 Task: Add Tea Tree Therapy Mint Toothpicks to the cart.
Action: Mouse pressed left at (315, 153)
Screenshot: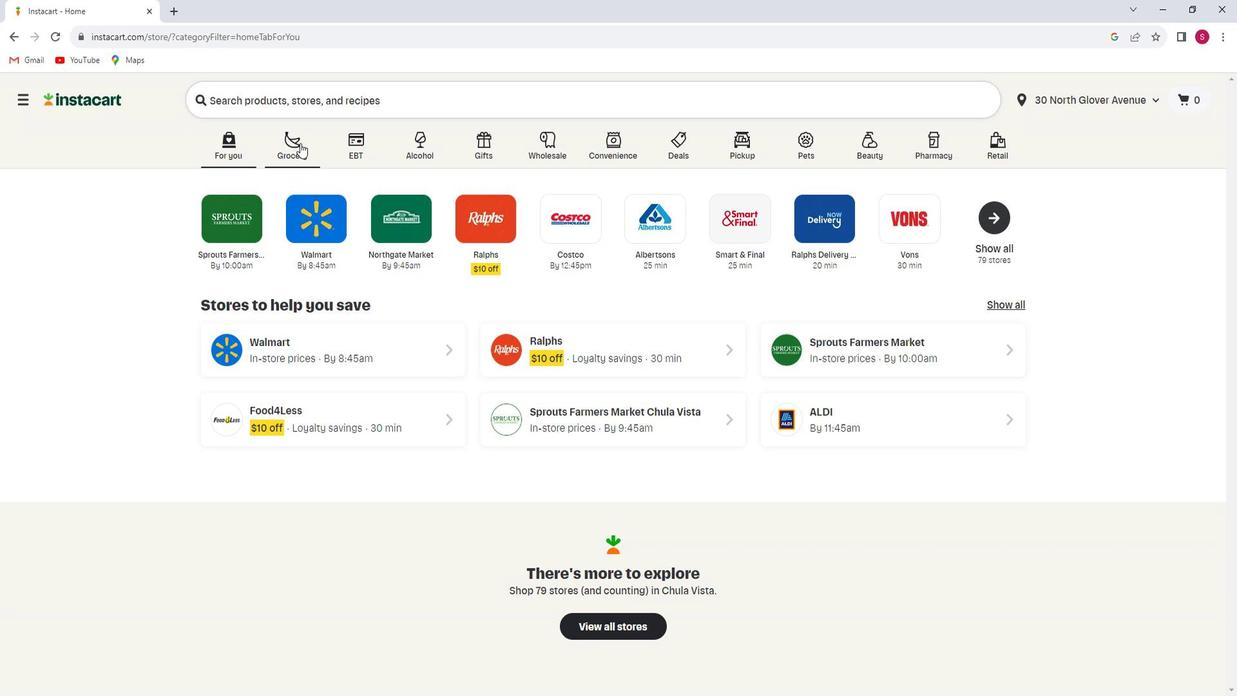 
Action: Mouse moved to (324, 377)
Screenshot: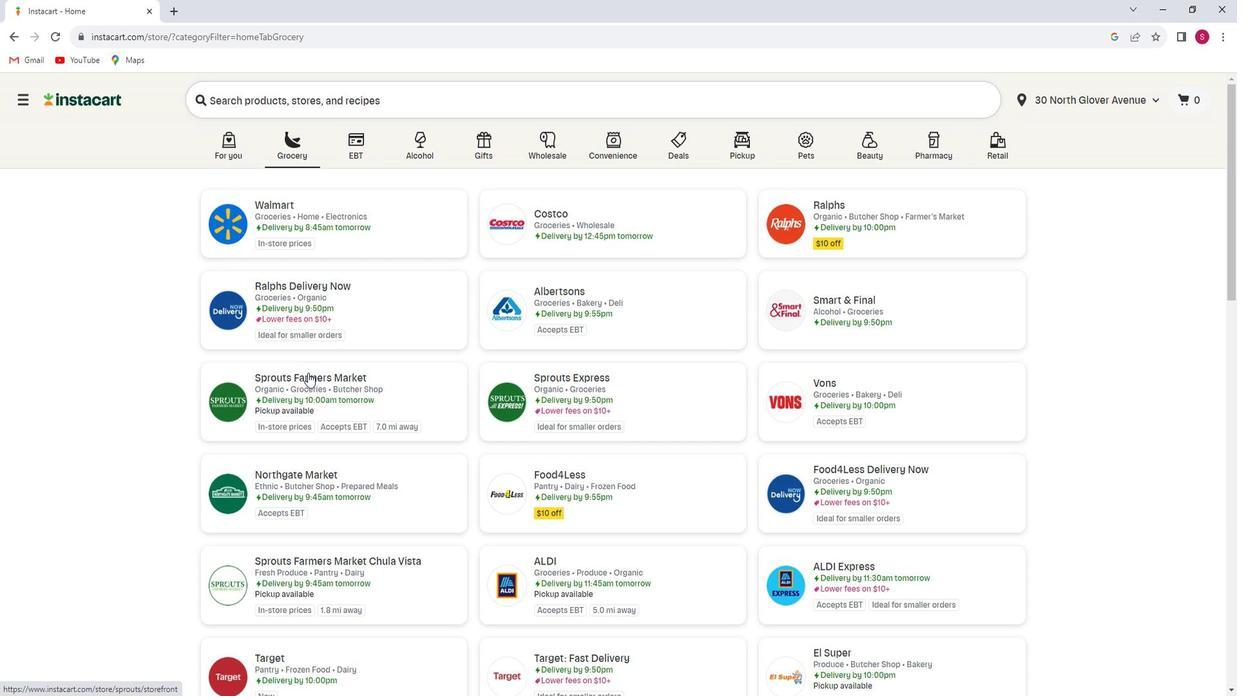 
Action: Mouse pressed left at (324, 377)
Screenshot: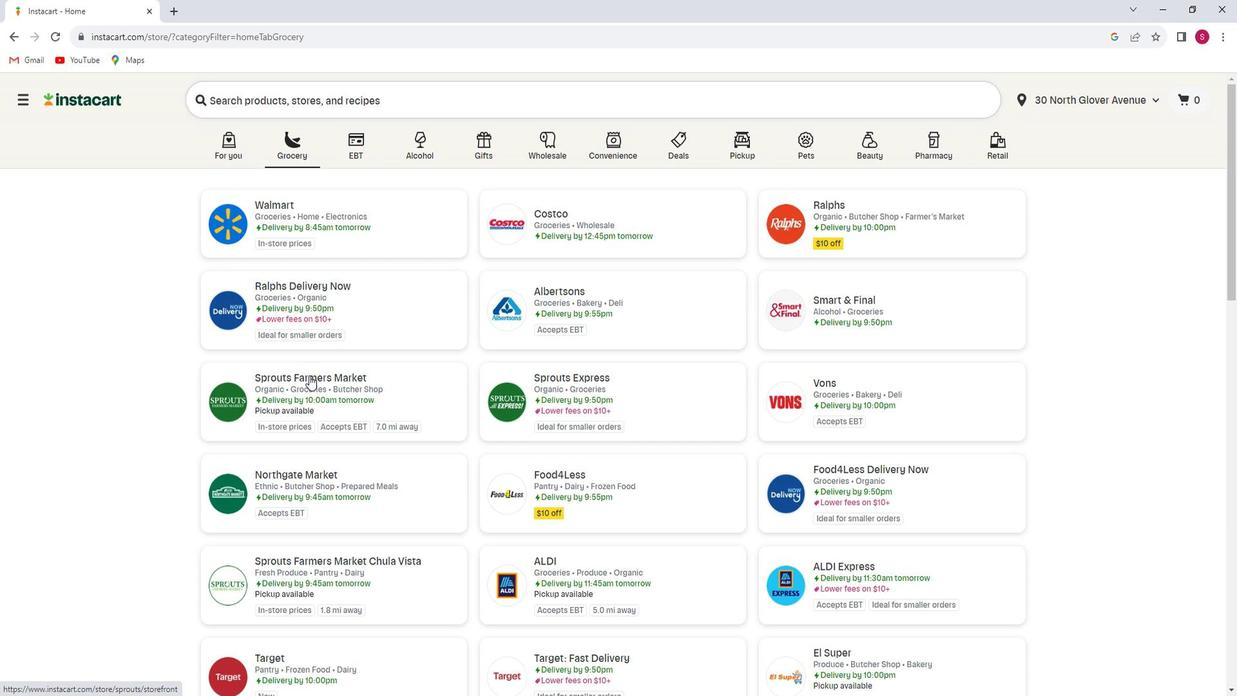 
Action: Mouse moved to (119, 379)
Screenshot: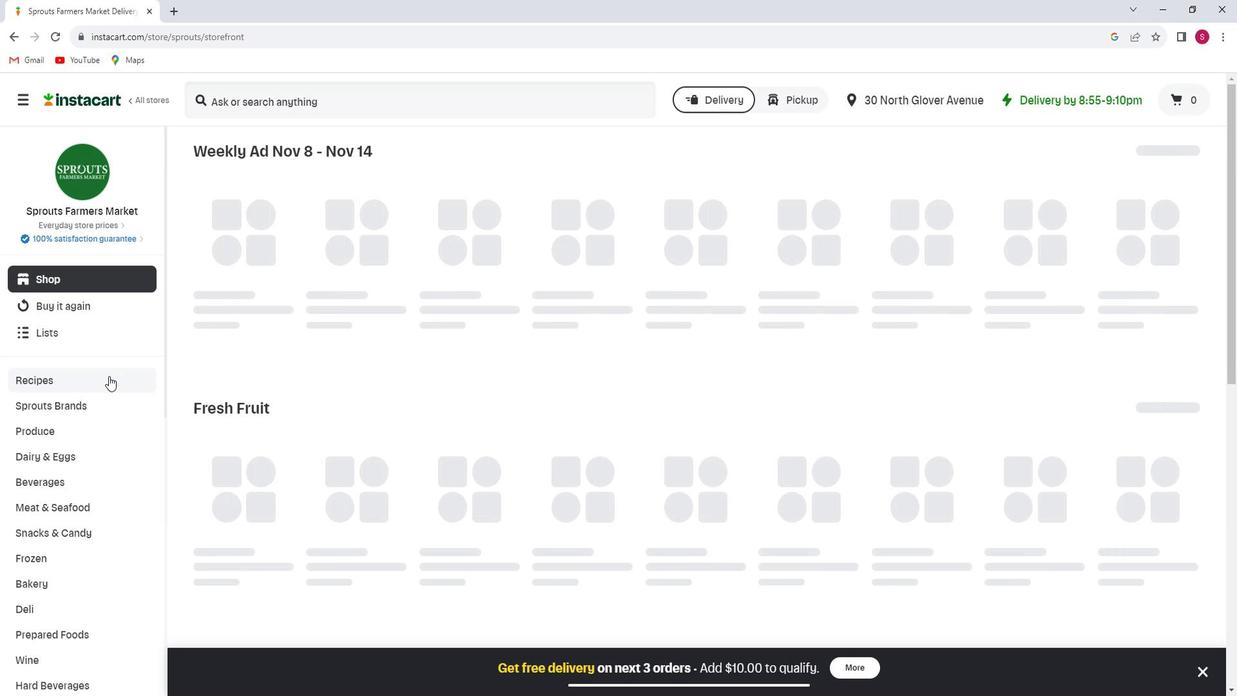 
Action: Mouse scrolled (119, 378) with delta (0, 0)
Screenshot: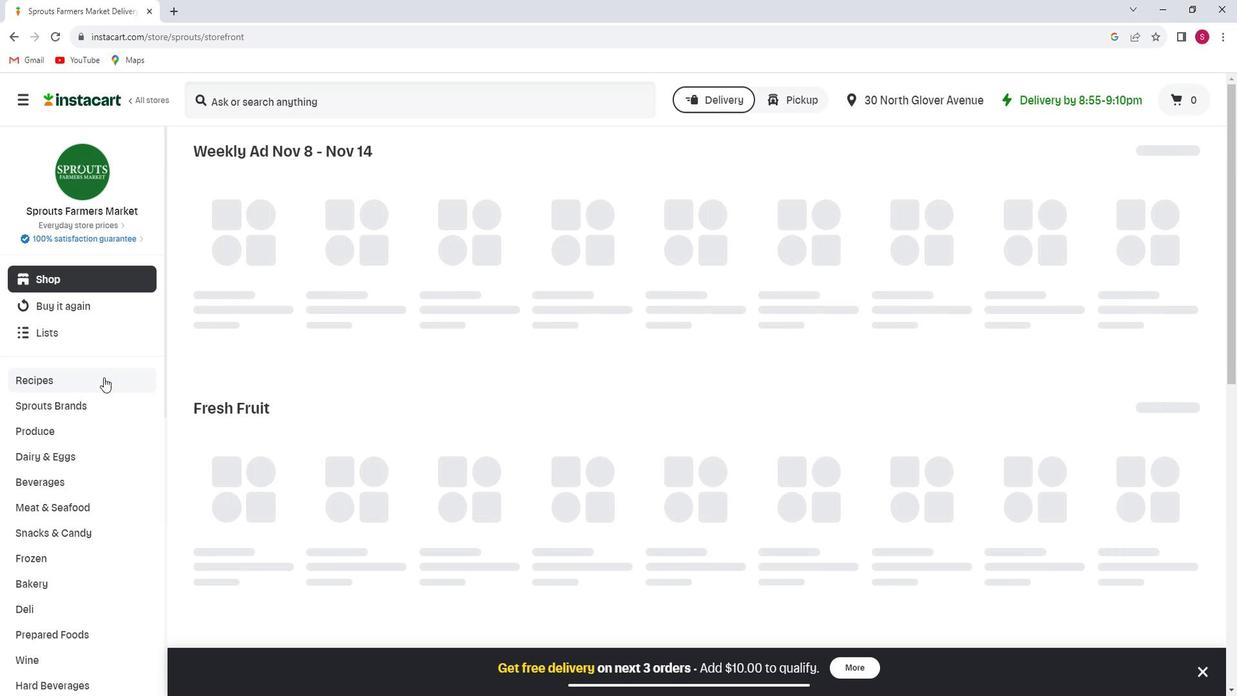
Action: Mouse moved to (118, 379)
Screenshot: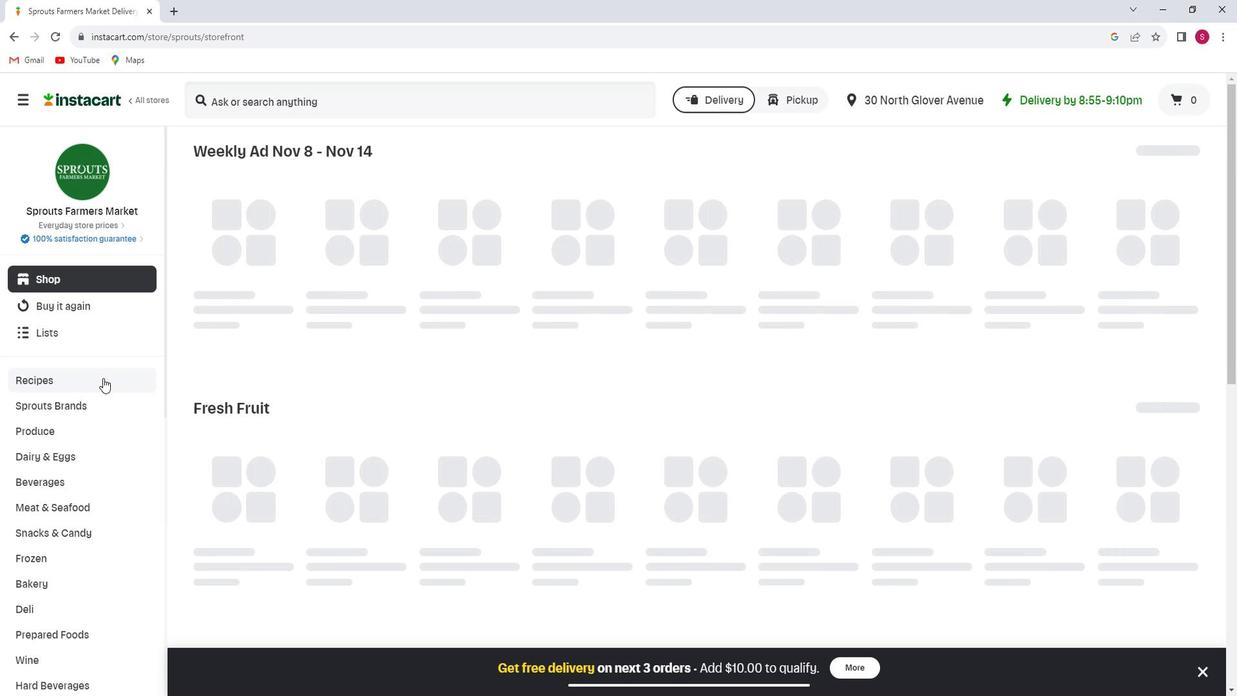 
Action: Mouse scrolled (118, 379) with delta (0, 0)
Screenshot: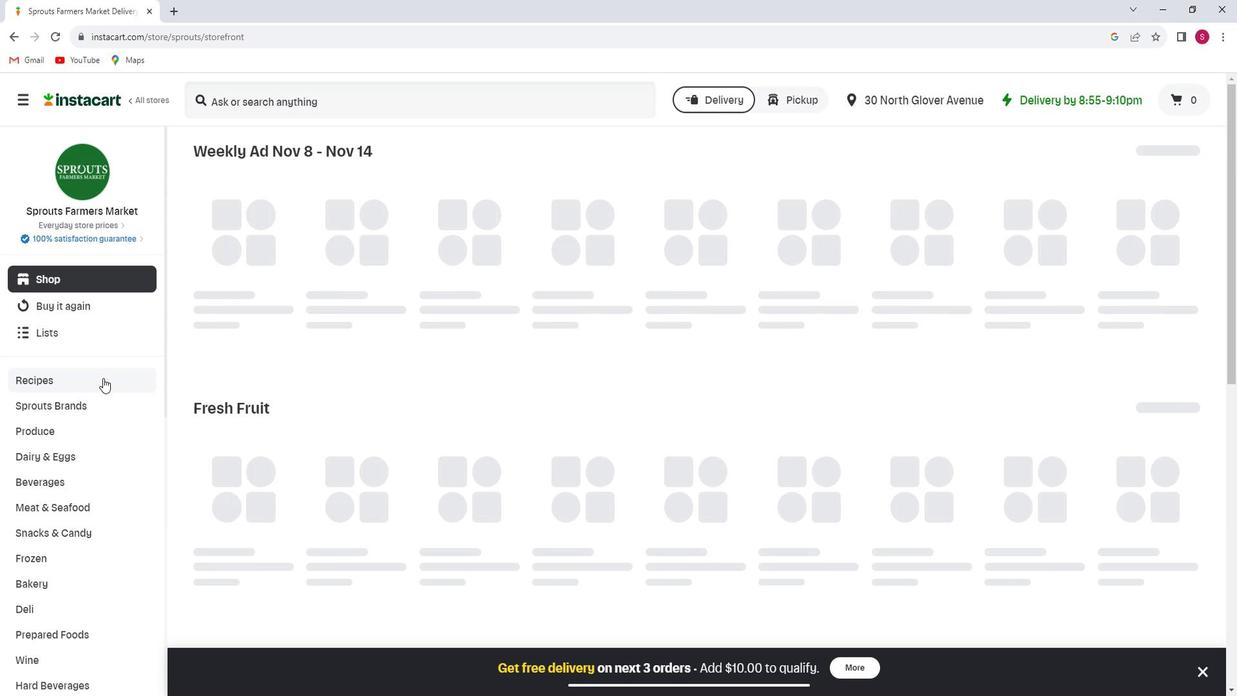
Action: Mouse scrolled (118, 379) with delta (0, 0)
Screenshot: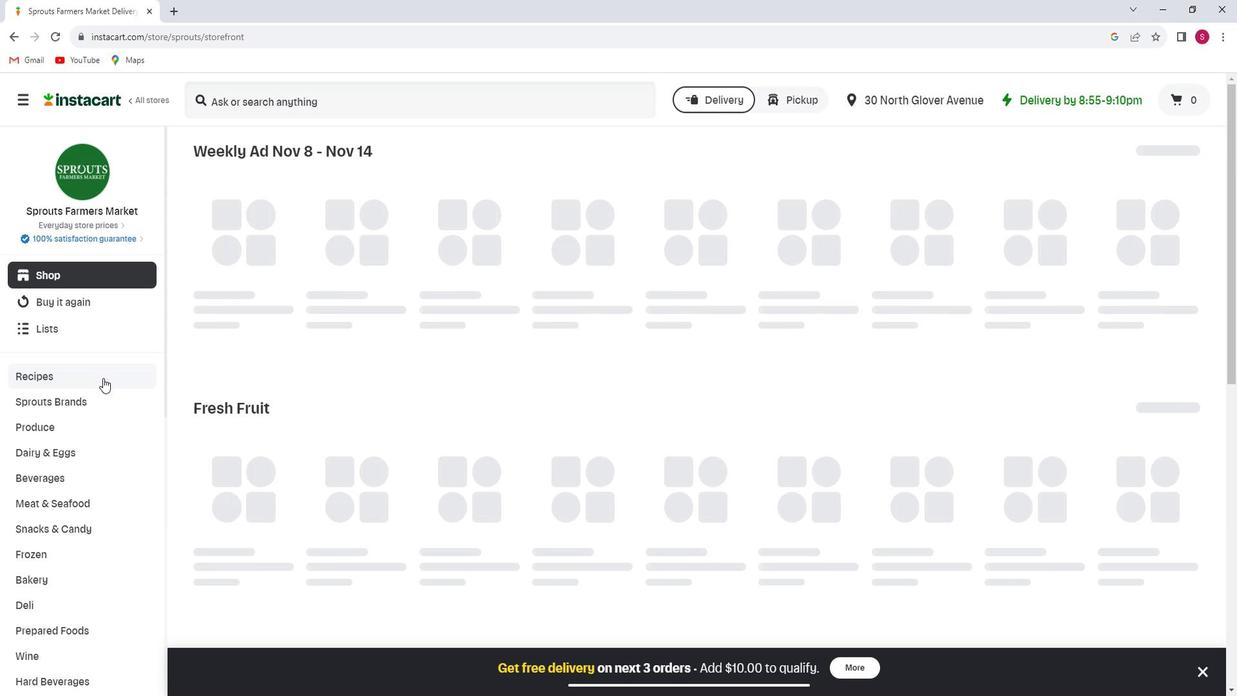 
Action: Mouse scrolled (118, 379) with delta (0, 0)
Screenshot: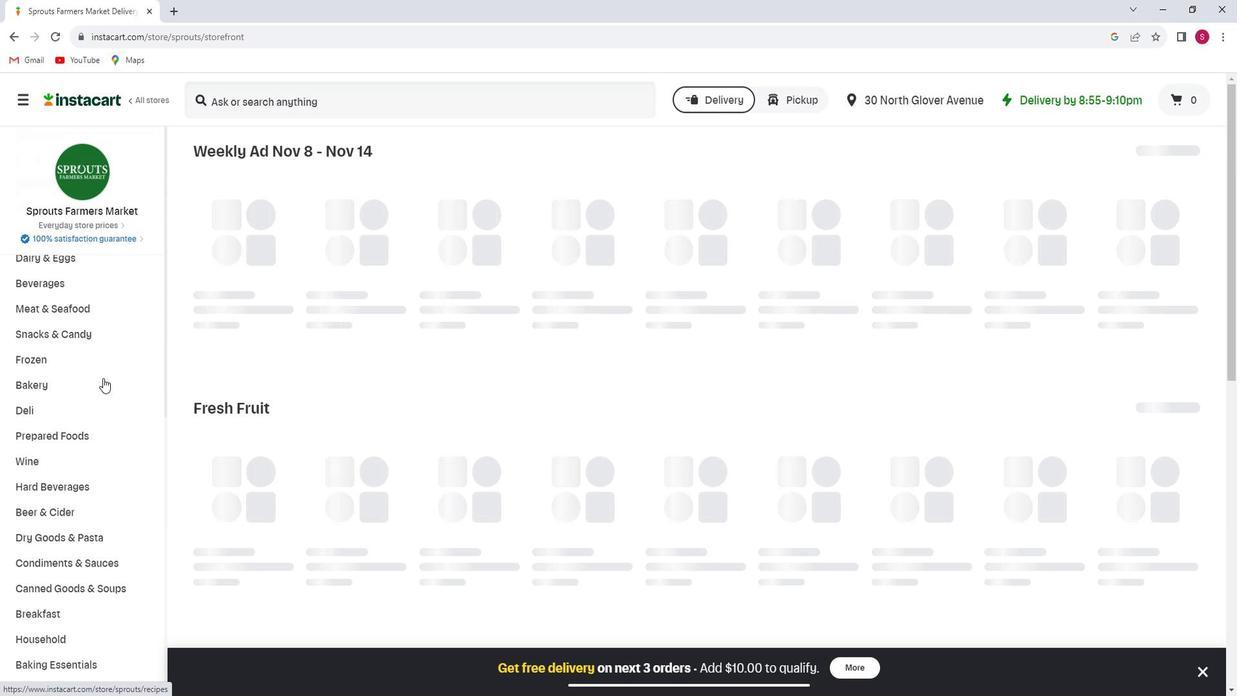 
Action: Mouse scrolled (118, 379) with delta (0, 0)
Screenshot: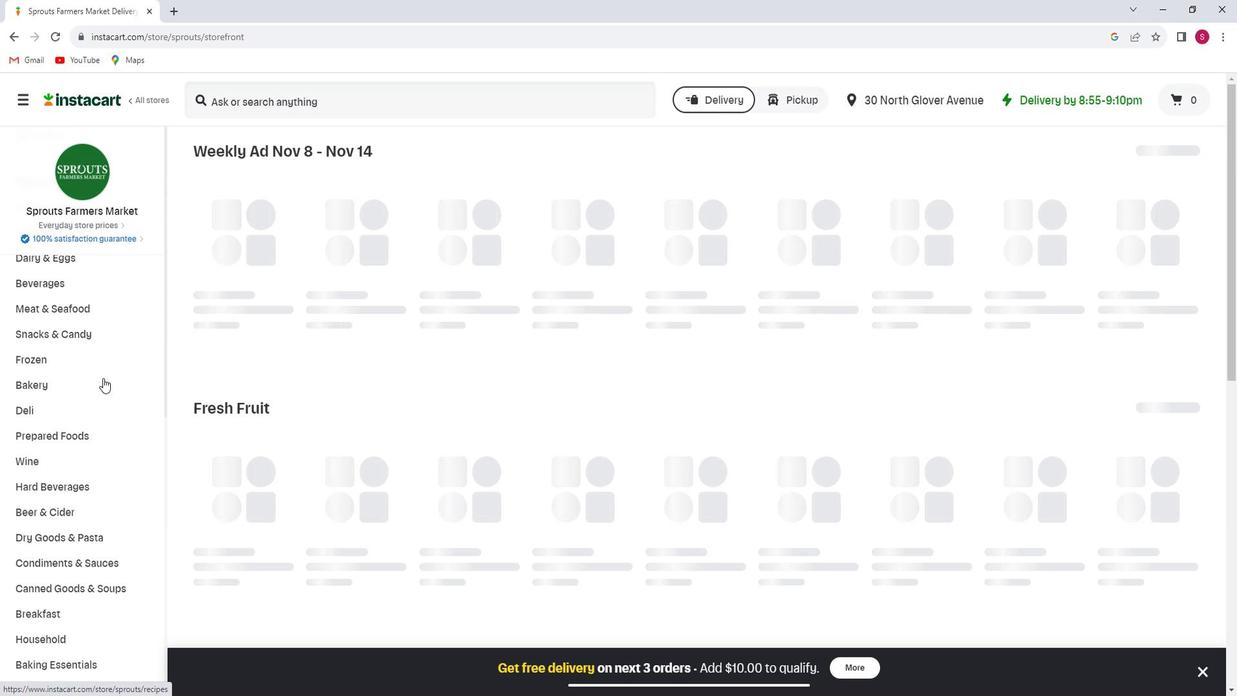 
Action: Mouse scrolled (118, 379) with delta (0, 0)
Screenshot: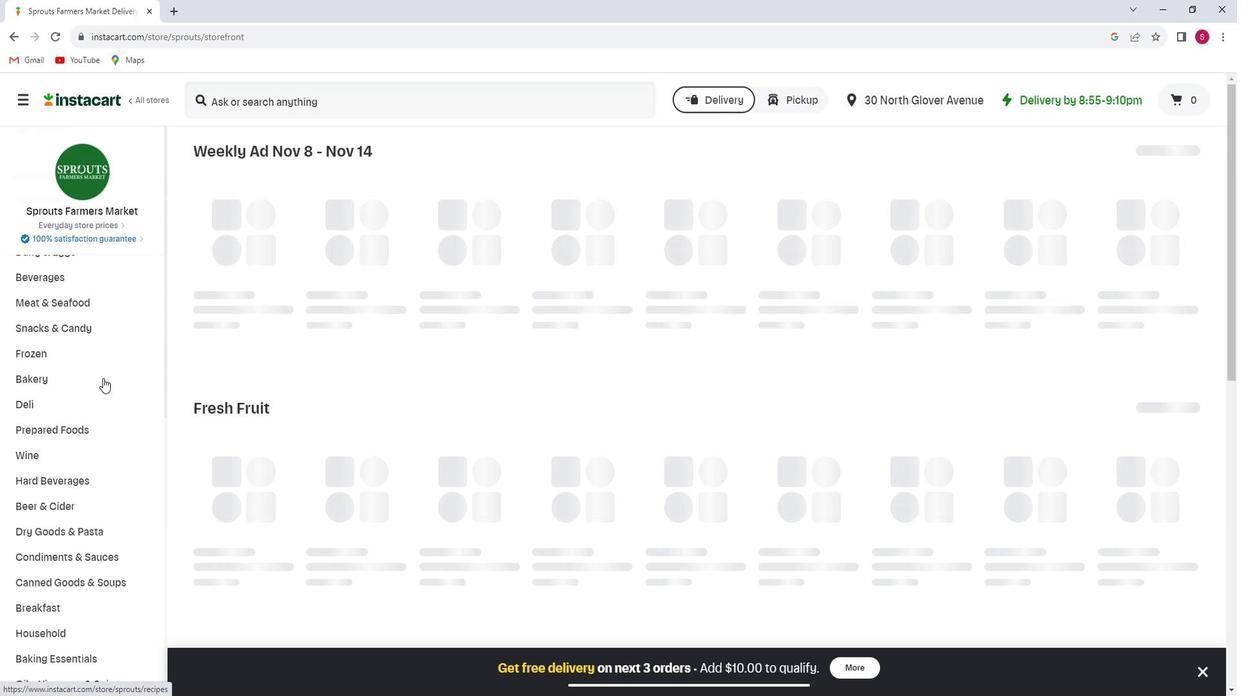 
Action: Mouse scrolled (118, 379) with delta (0, 0)
Screenshot: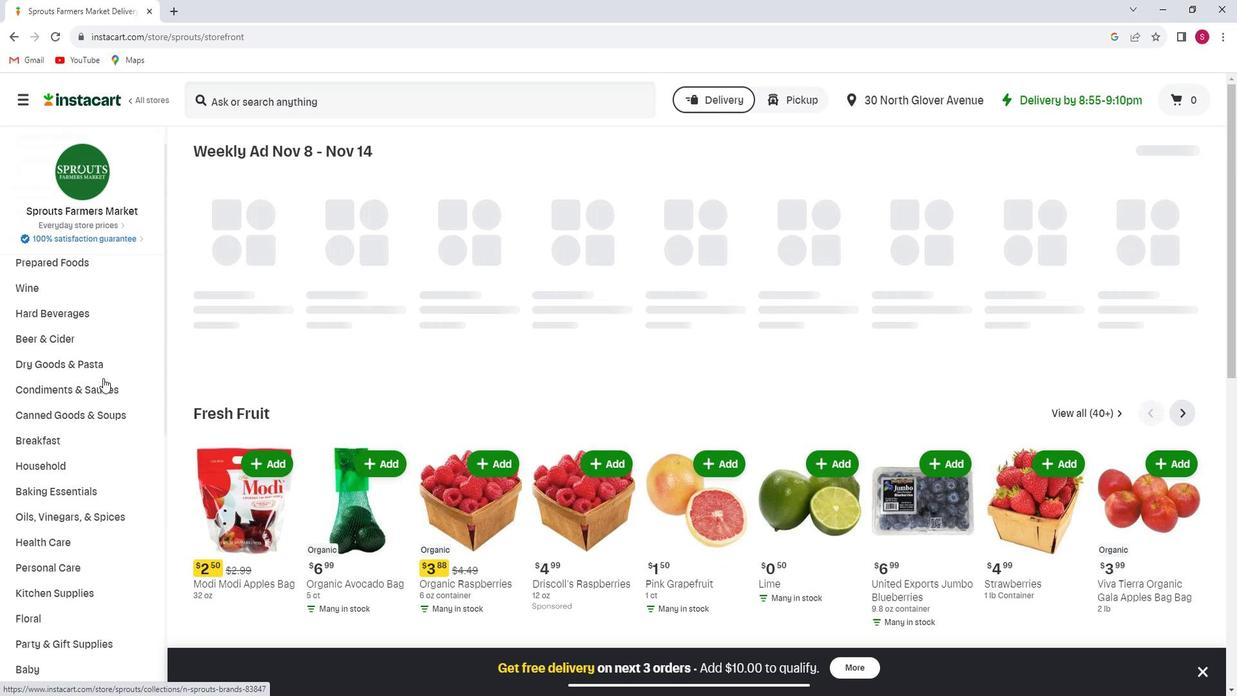 
Action: Mouse scrolled (118, 379) with delta (0, 0)
Screenshot: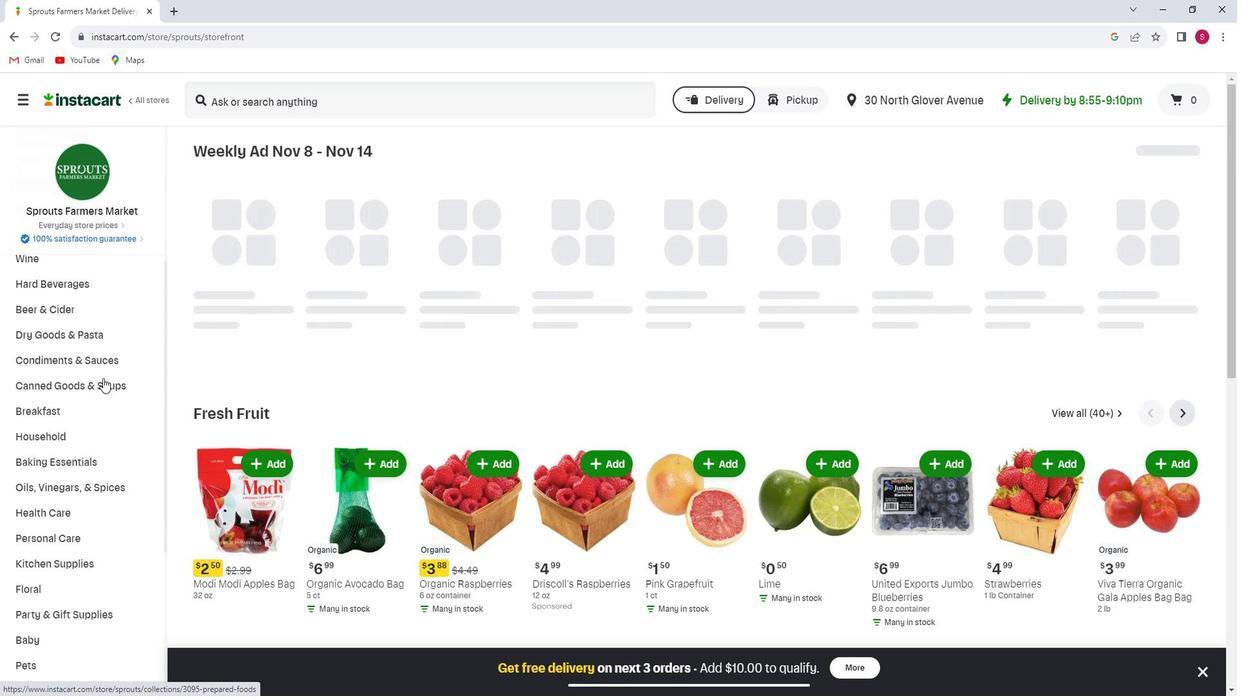 
Action: Mouse moved to (117, 382)
Screenshot: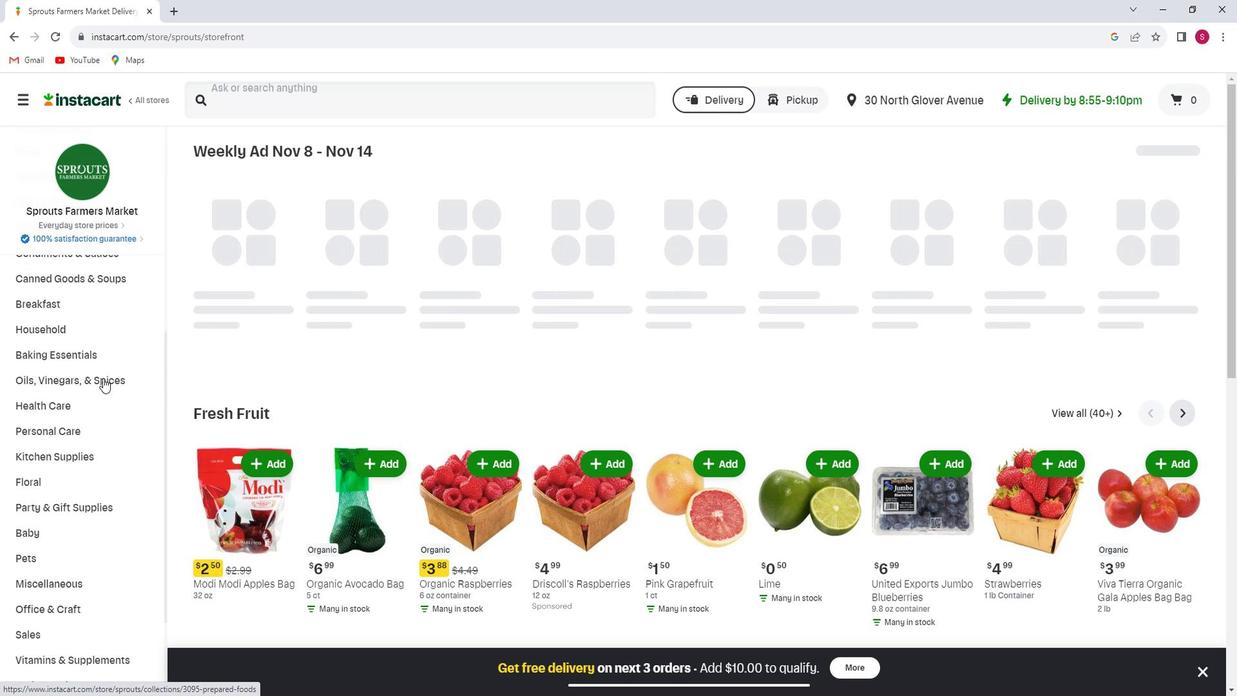 
Action: Mouse scrolled (117, 382) with delta (0, 0)
Screenshot: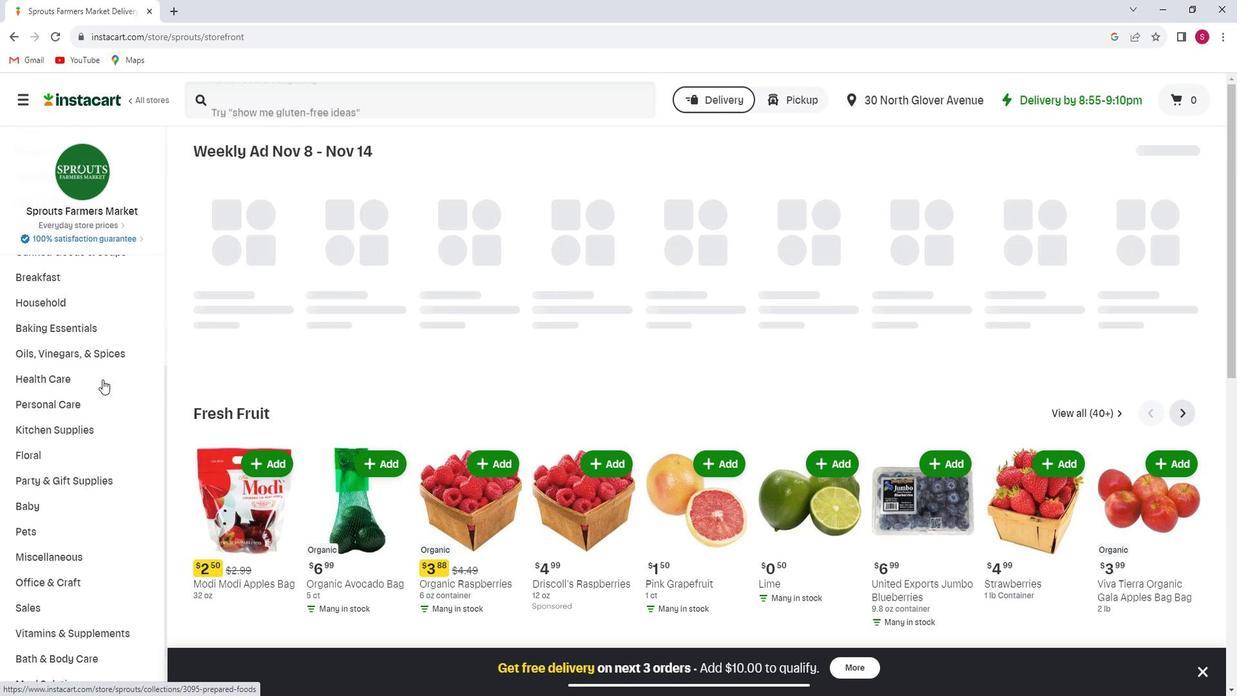 
Action: Mouse moved to (98, 420)
Screenshot: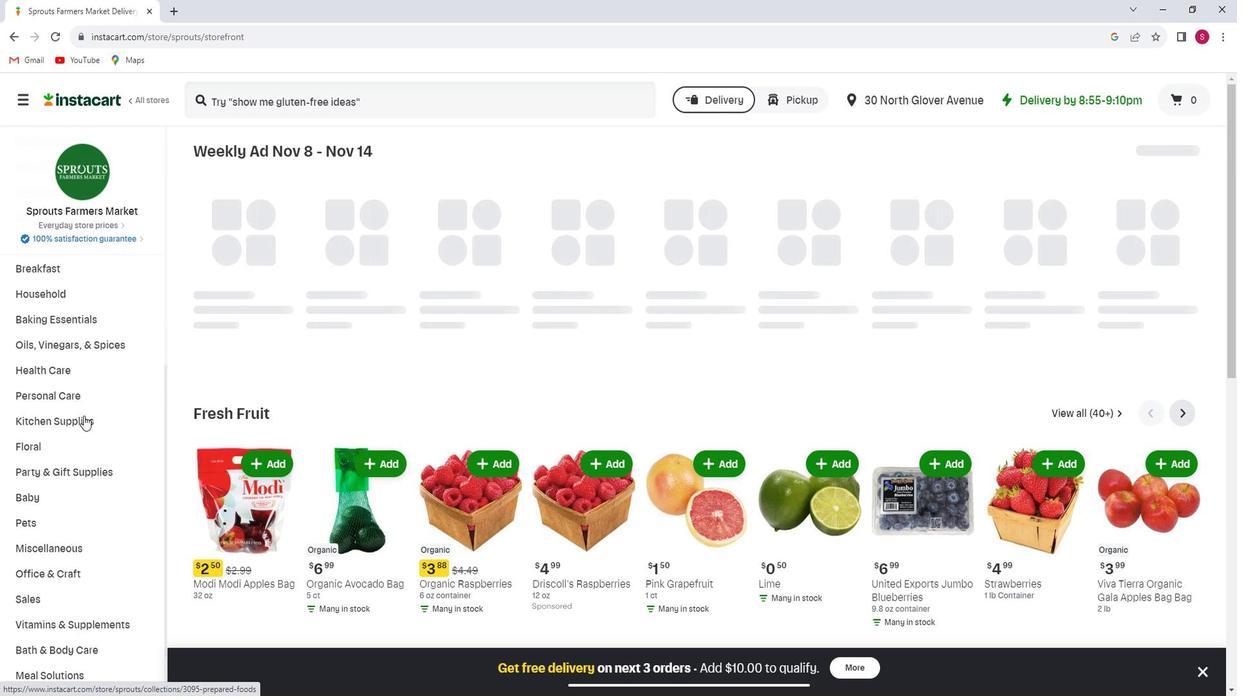 
Action: Mouse pressed left at (98, 420)
Screenshot: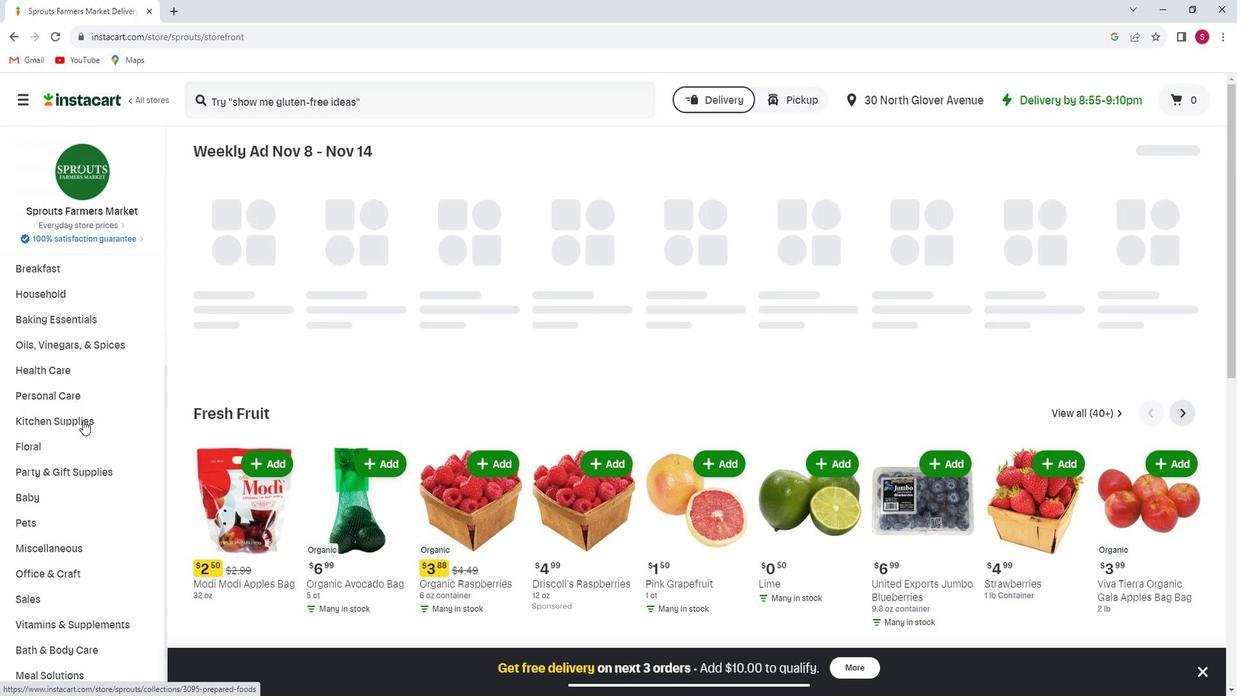 
Action: Mouse moved to (89, 486)
Screenshot: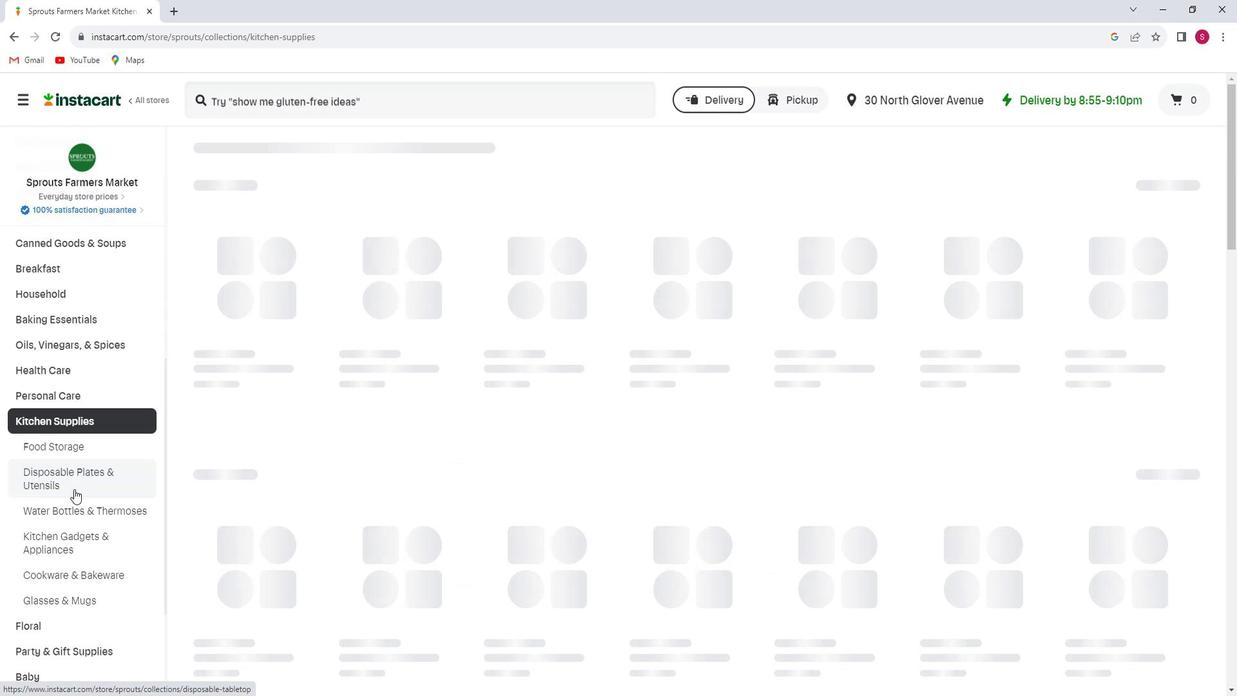 
Action: Mouse pressed left at (89, 486)
Screenshot: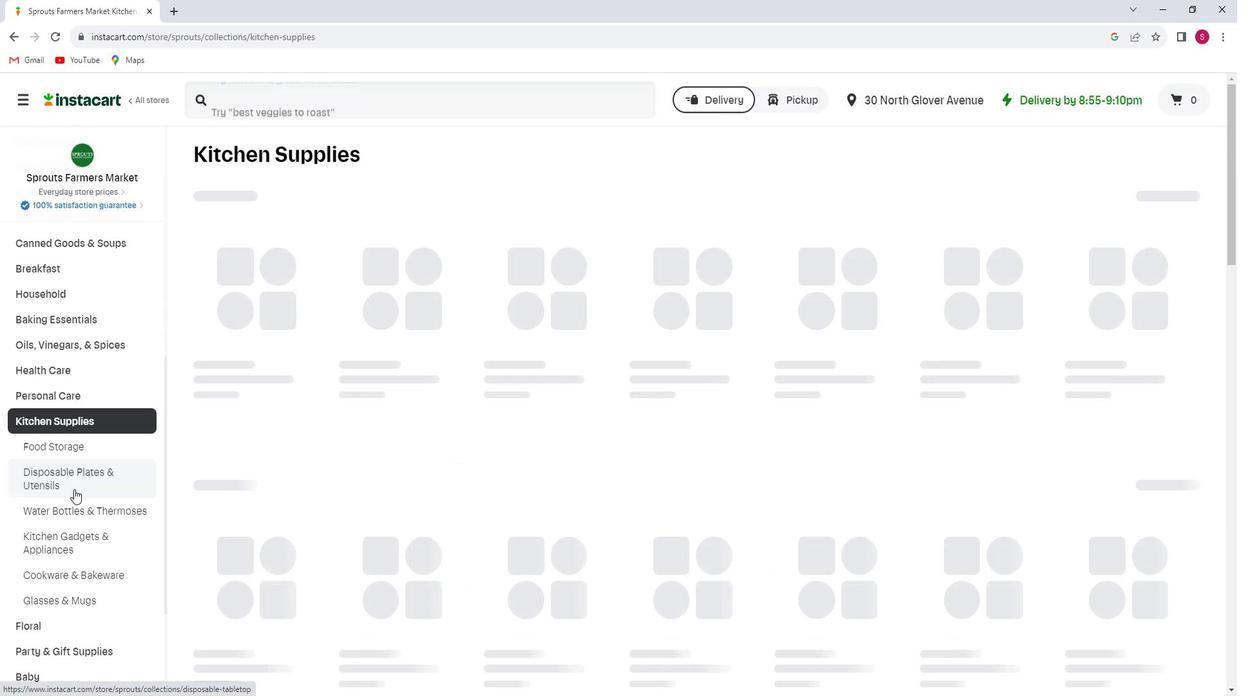 
Action: Mouse moved to (324, 104)
Screenshot: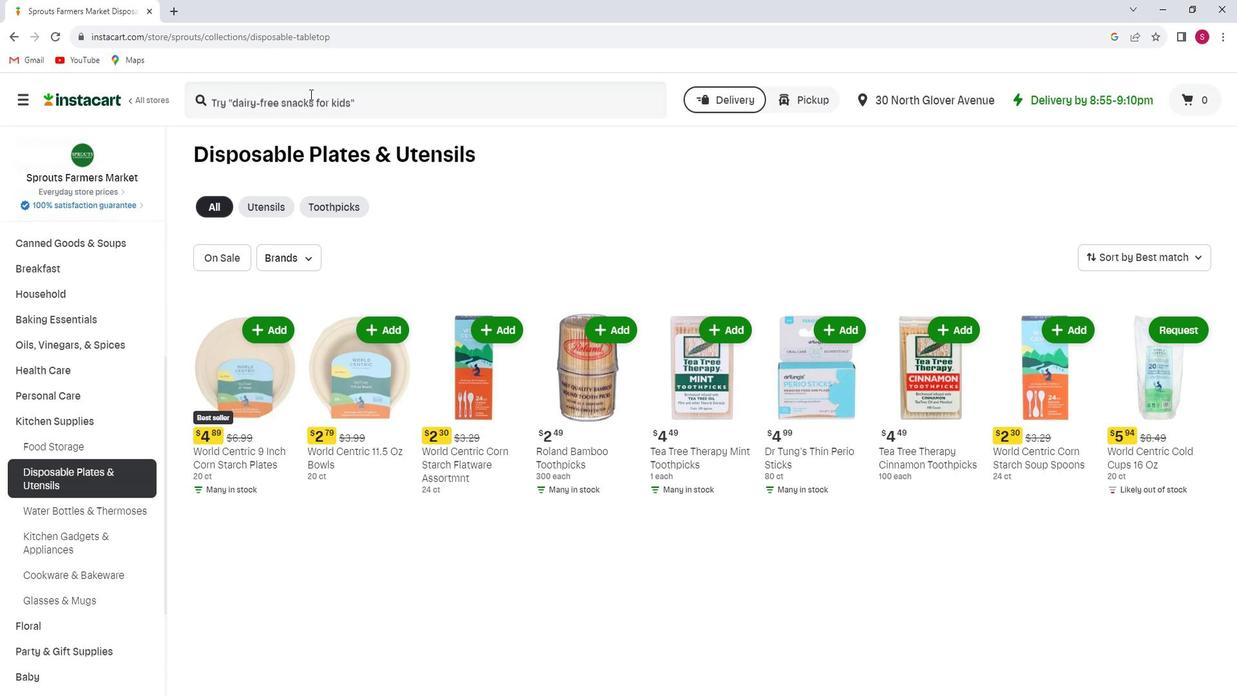 
Action: Mouse pressed left at (324, 104)
Screenshot: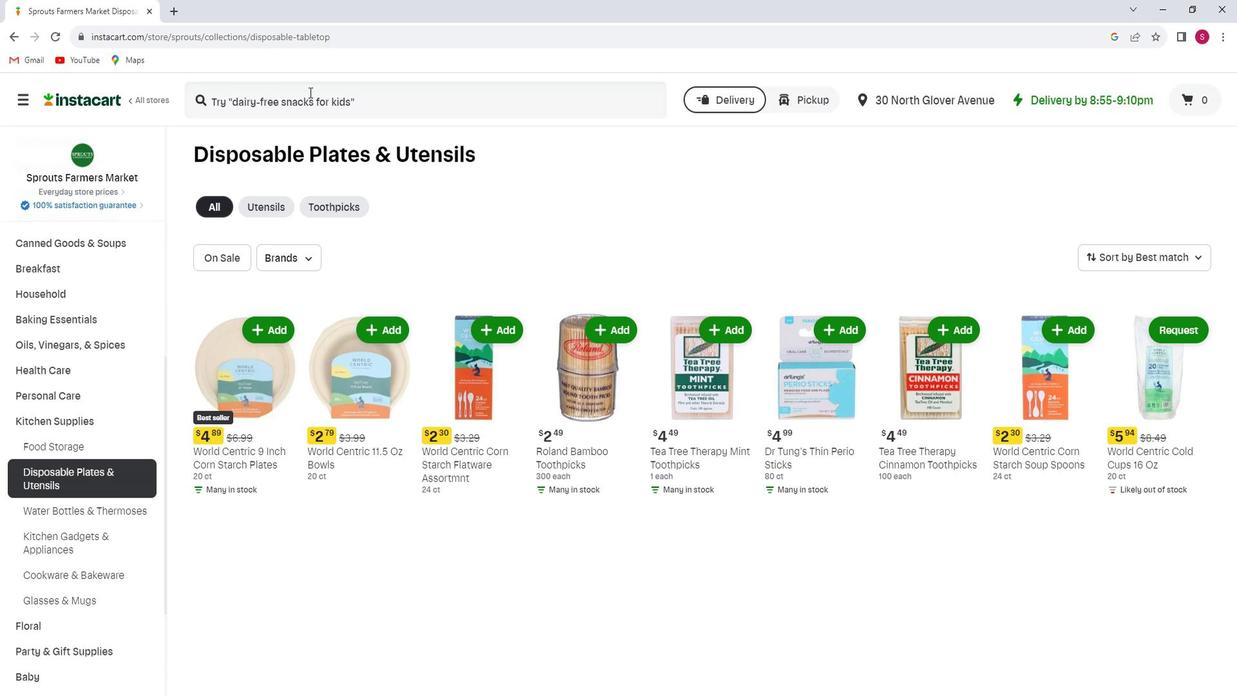 
Action: Key pressed <Key.shift>Tea<Key.space><Key.shift>Tree<Key.space><Key.shift>Therapy<Key.space><Key.shift>Mint<Key.space><Key.shift>Toothpicks<Key.enter>
Screenshot: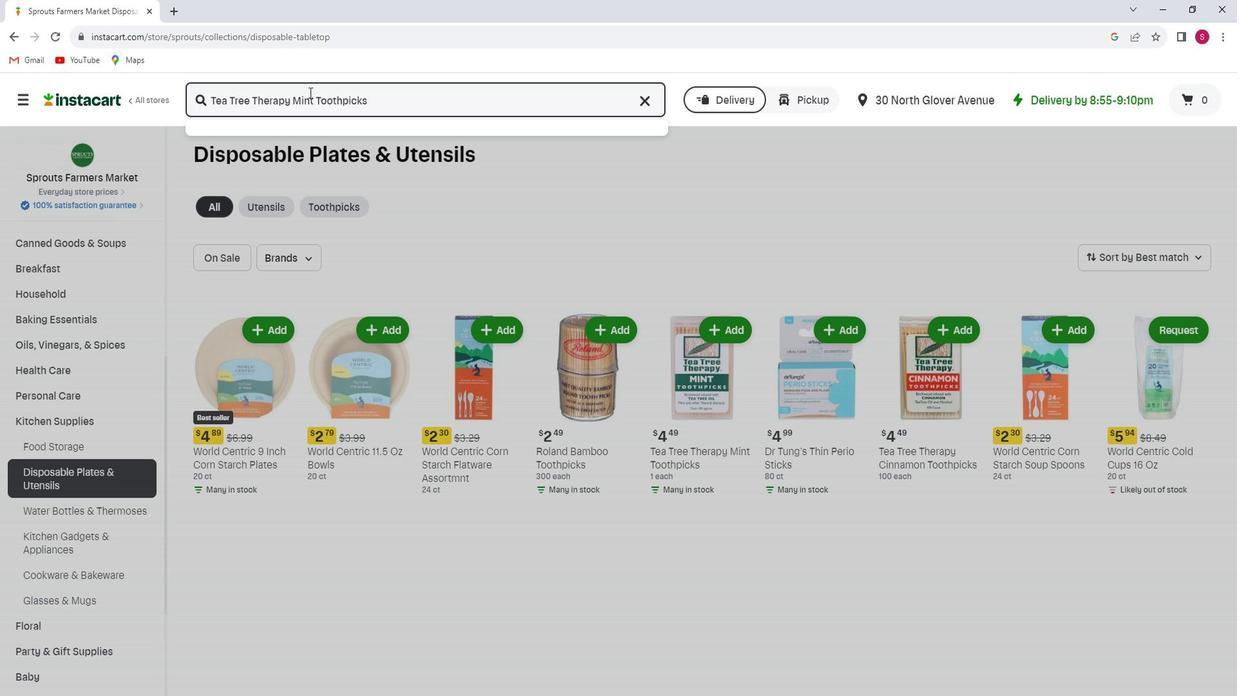 
Action: Mouse moved to (357, 209)
Screenshot: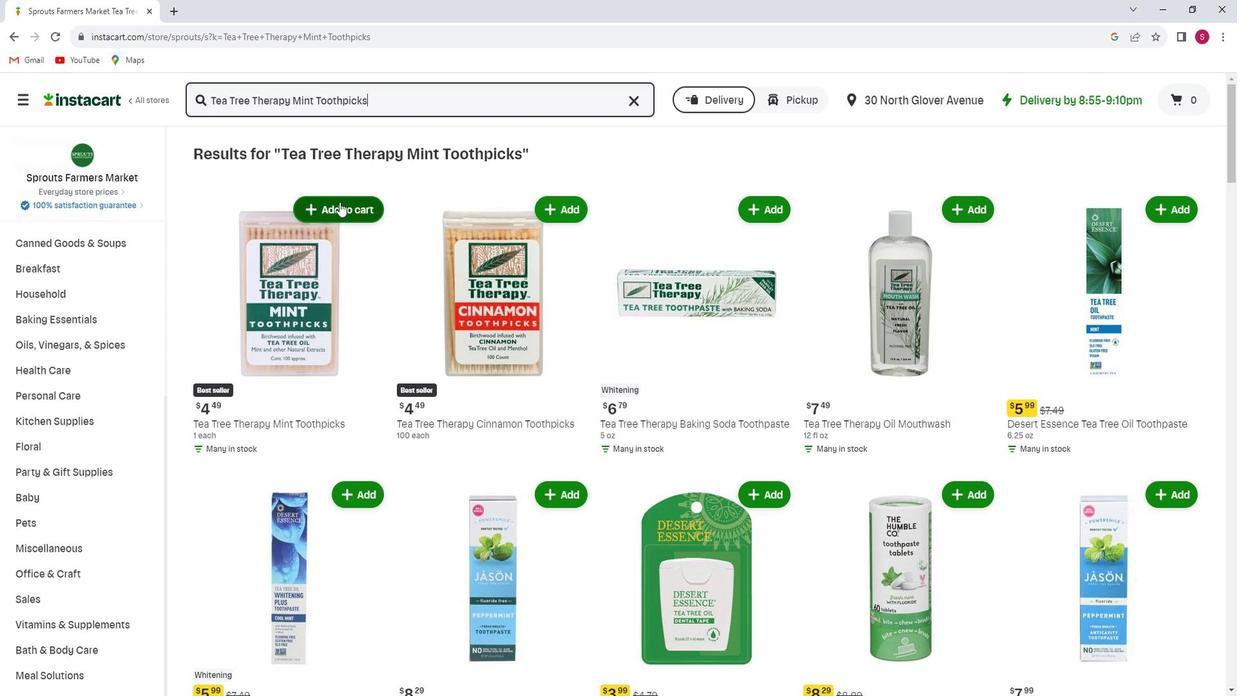 
Action: Mouse pressed left at (357, 209)
Screenshot: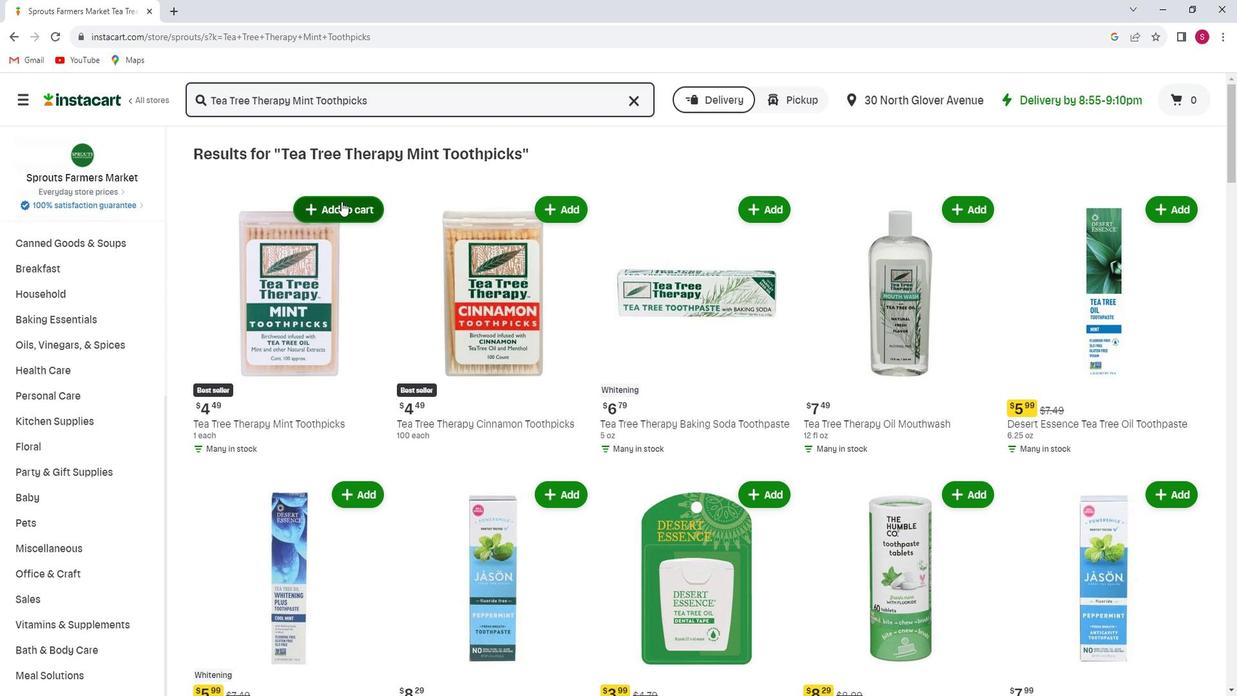 
Action: Mouse moved to (368, 262)
Screenshot: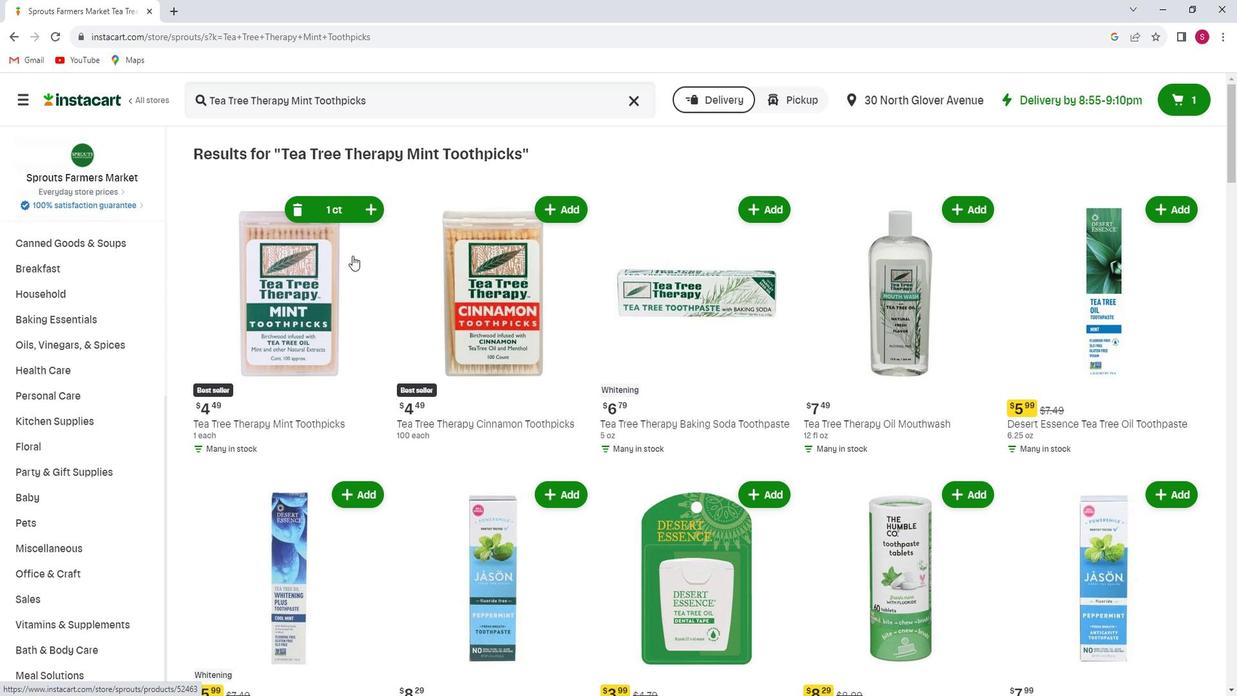 
